 Task: Move the task Inconsistent handling of null or empty values to the section Done in the project ZirconTech and filter the tasks in the project by Incomplete tasks.
Action: Mouse moved to (61, 371)
Screenshot: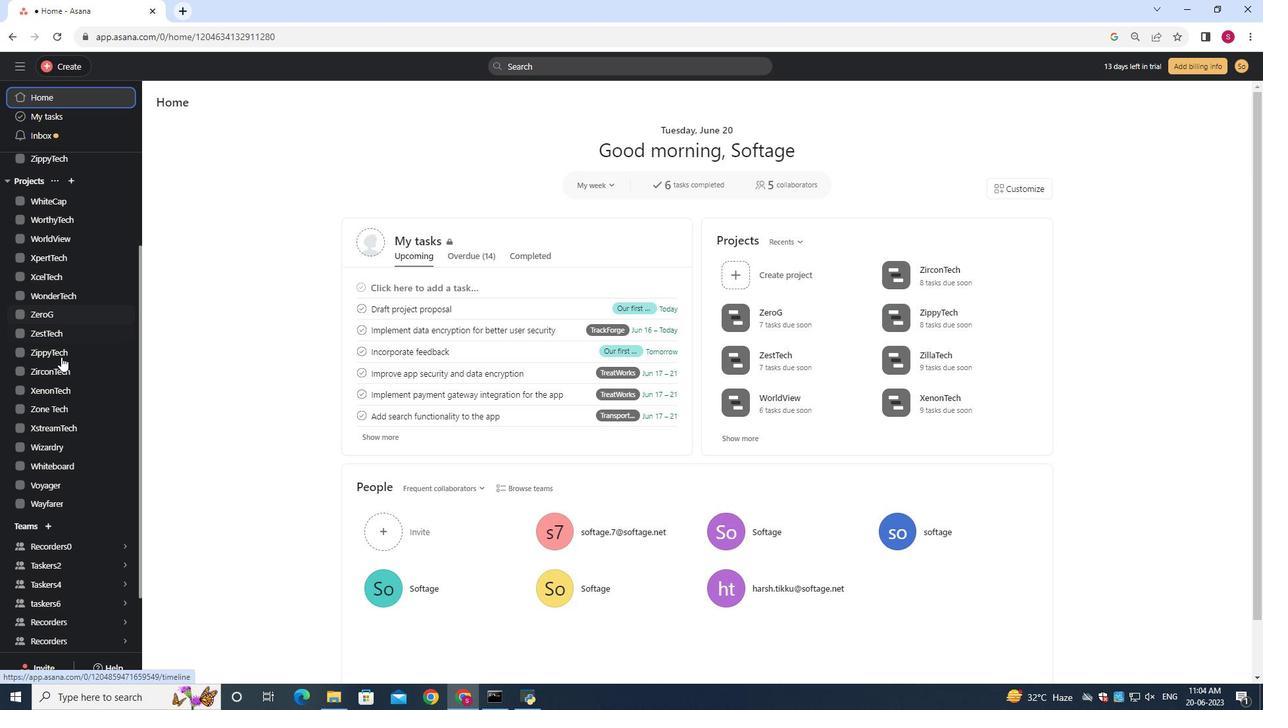
Action: Mouse pressed left at (61, 371)
Screenshot: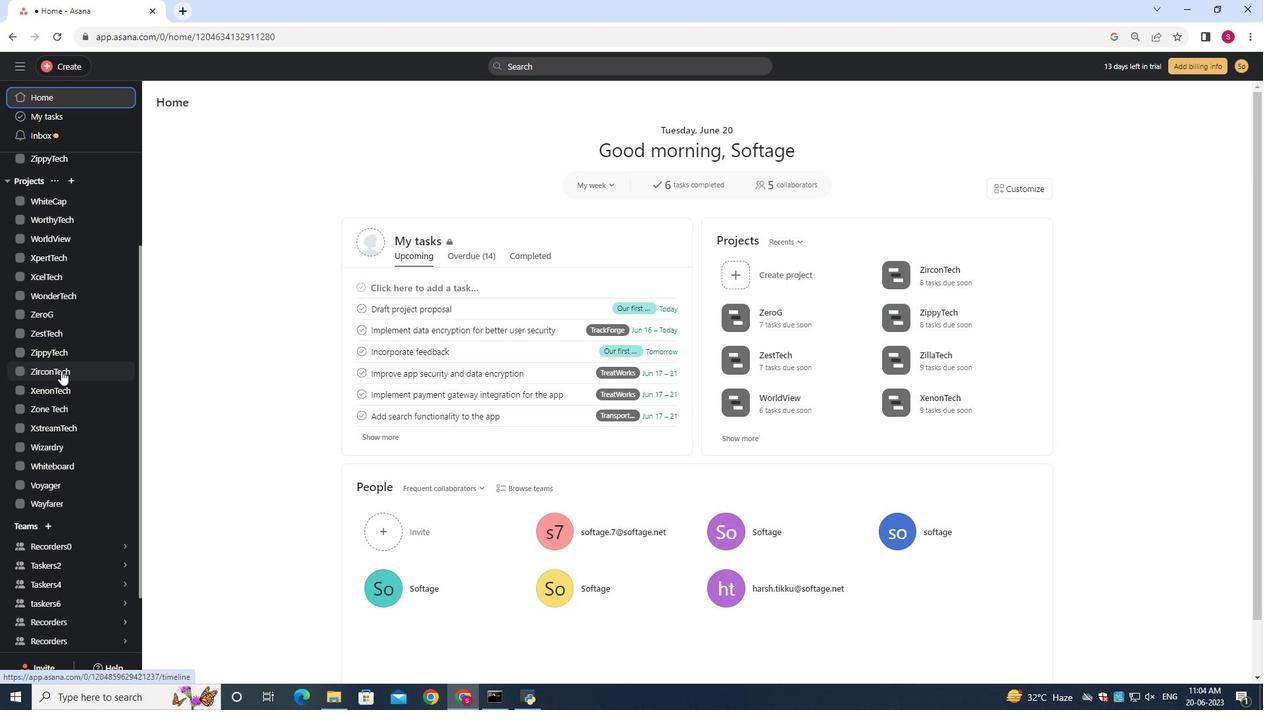 
Action: Mouse moved to (204, 132)
Screenshot: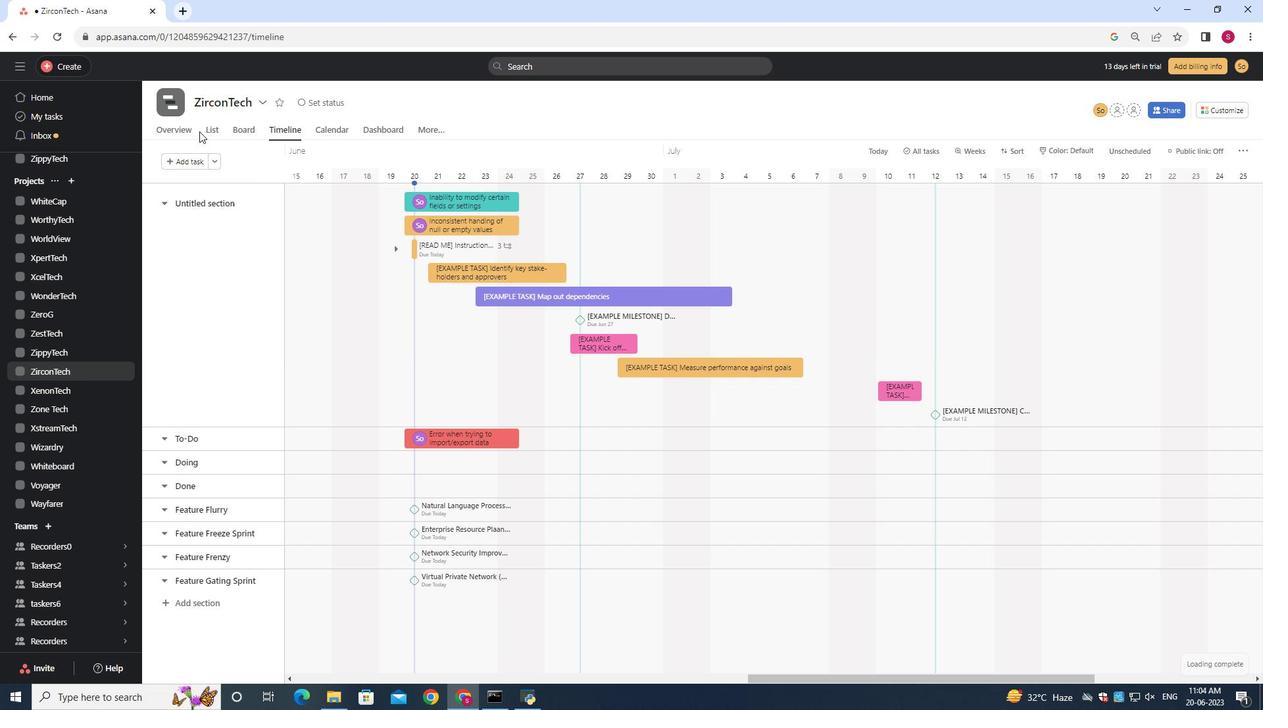 
Action: Mouse pressed left at (204, 132)
Screenshot: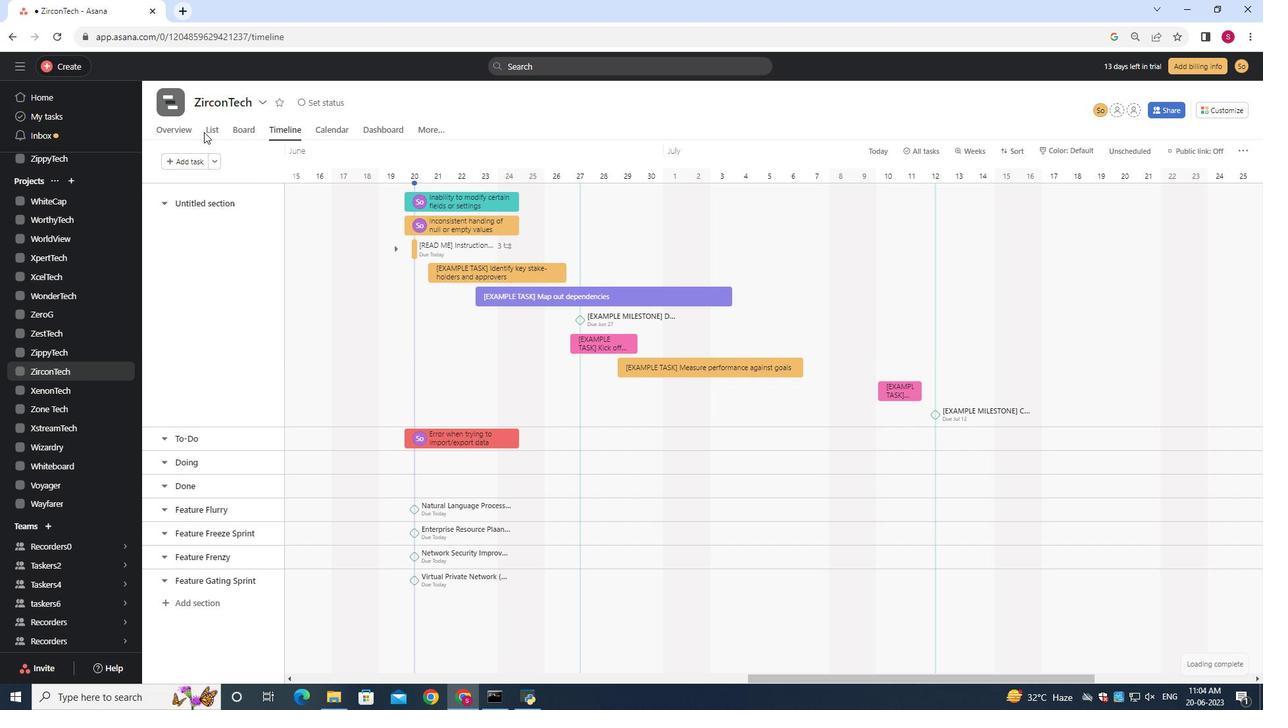 
Action: Mouse moved to (212, 126)
Screenshot: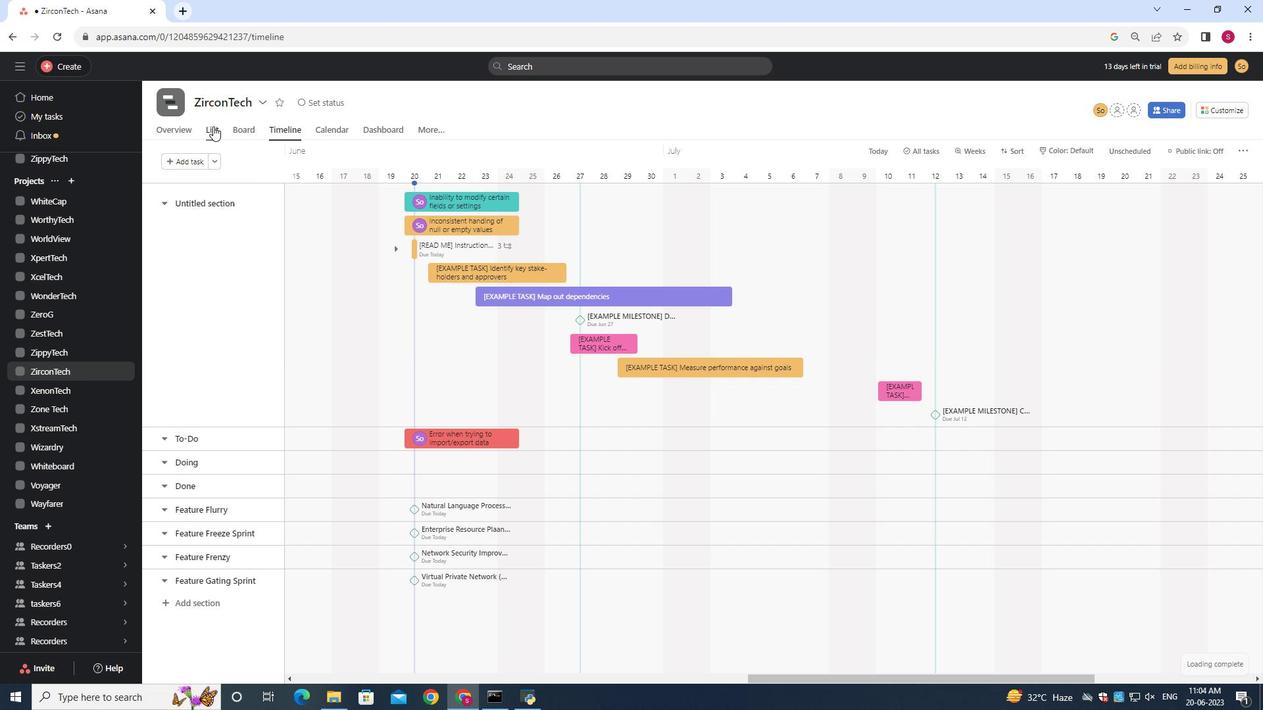 
Action: Mouse pressed left at (212, 126)
Screenshot: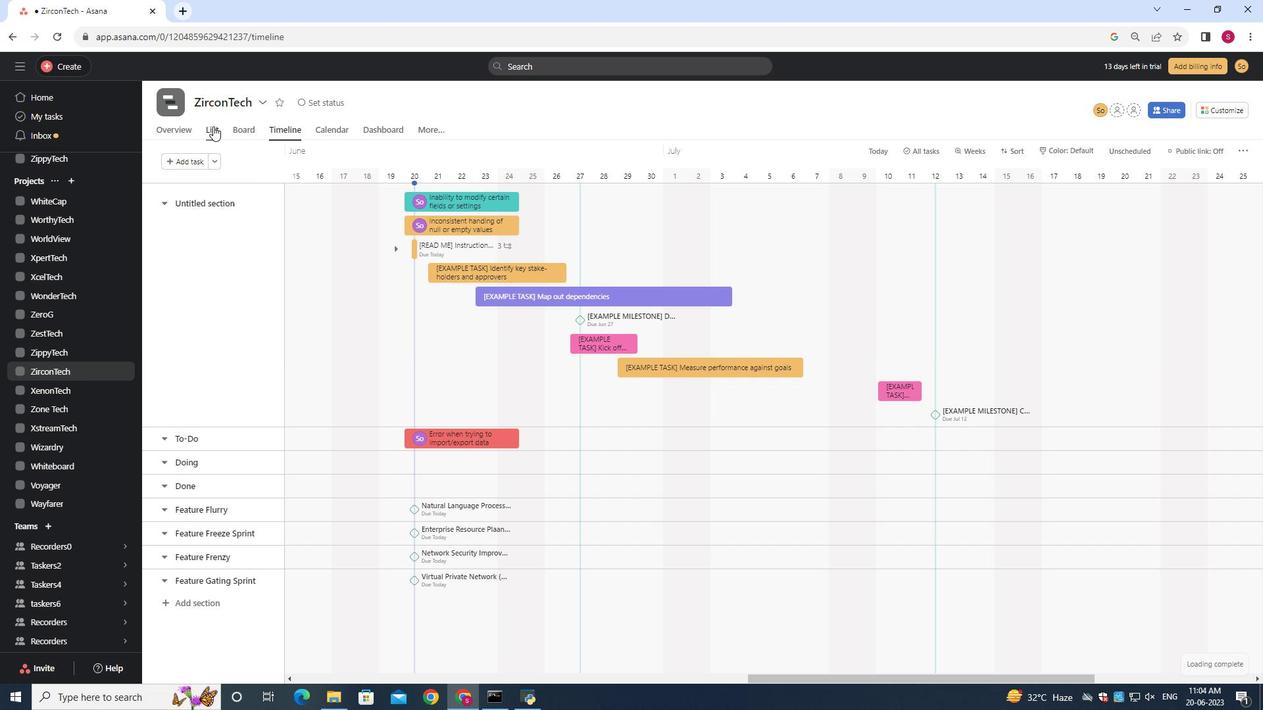
Action: Mouse moved to (491, 257)
Screenshot: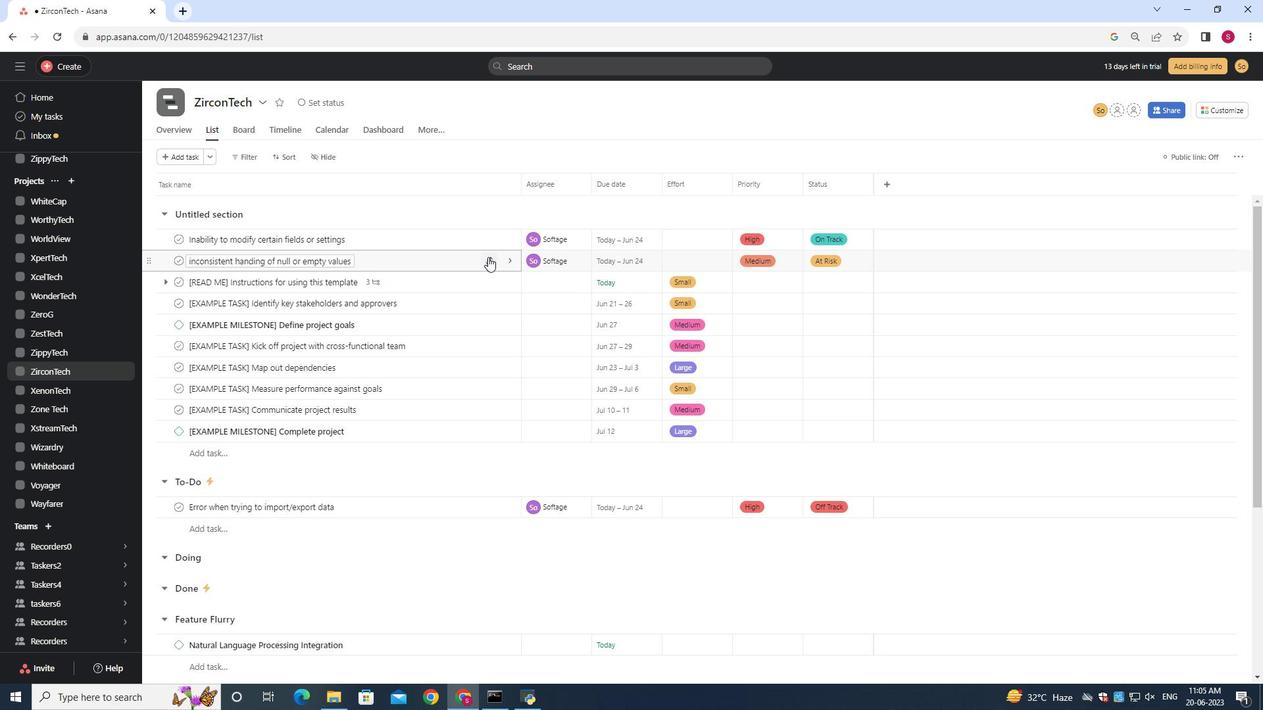 
Action: Mouse pressed left at (491, 257)
Screenshot: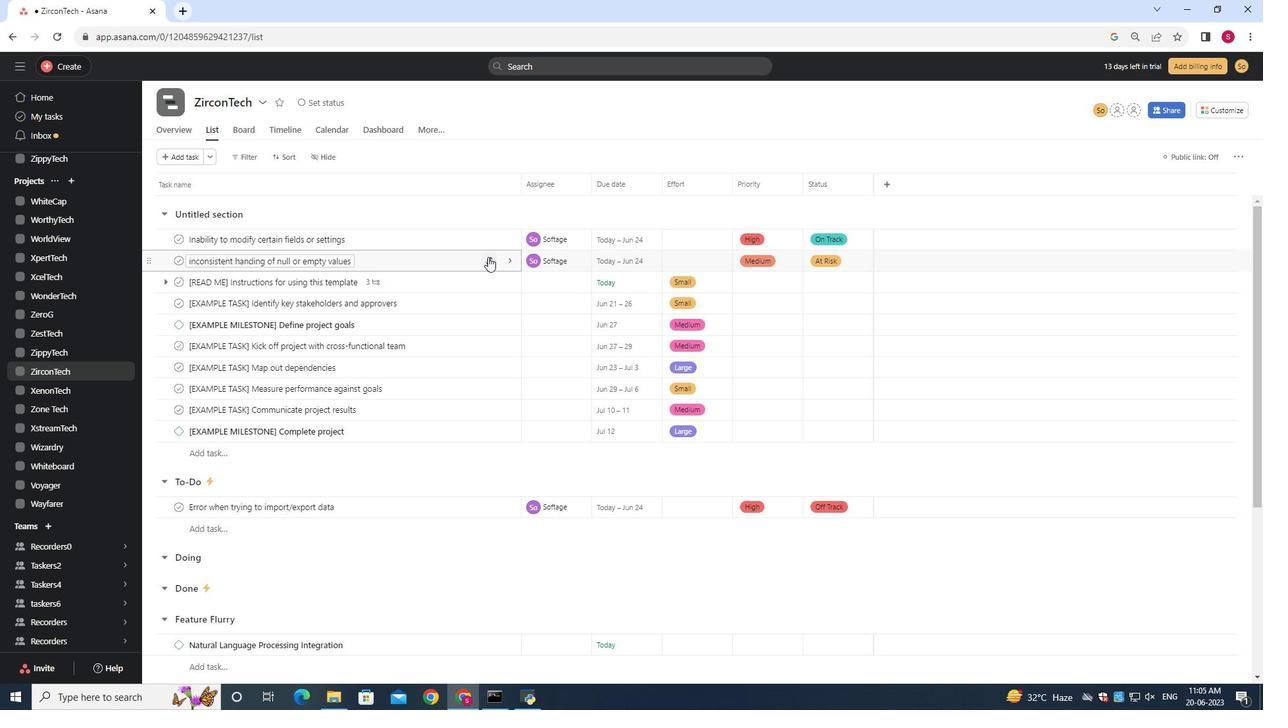 
Action: Mouse moved to (433, 368)
Screenshot: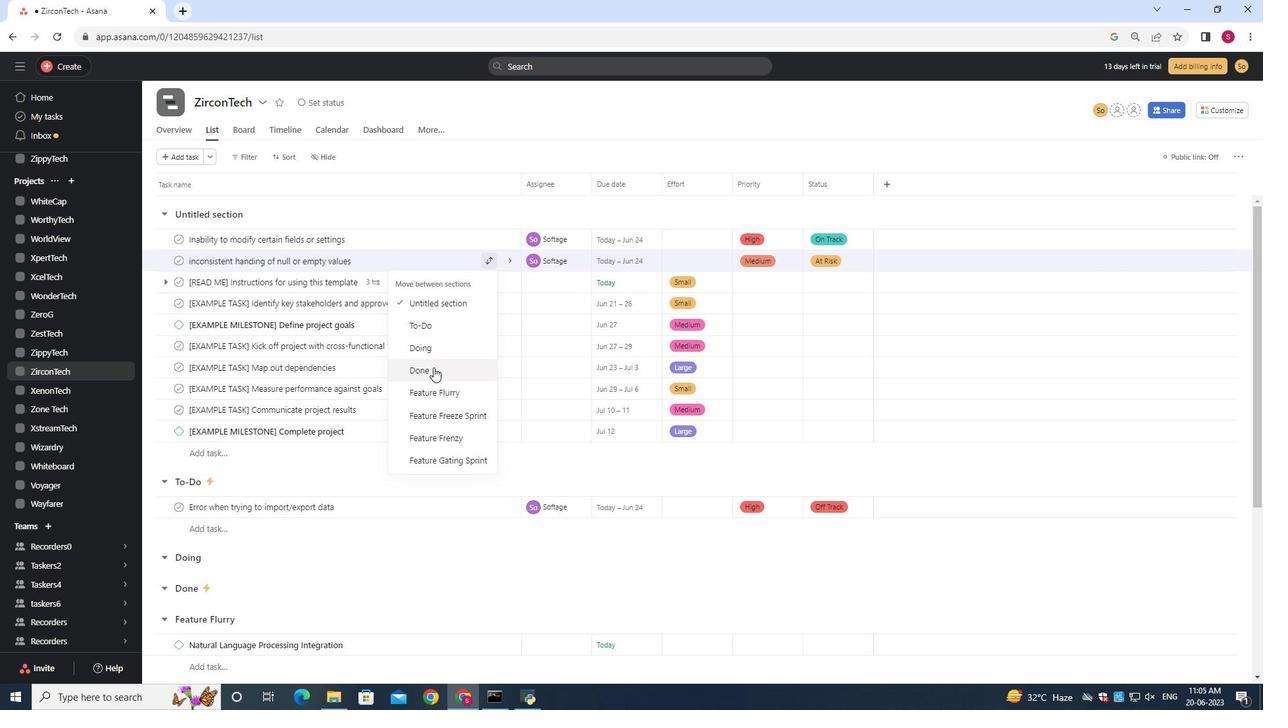 
Action: Mouse pressed left at (433, 368)
Screenshot: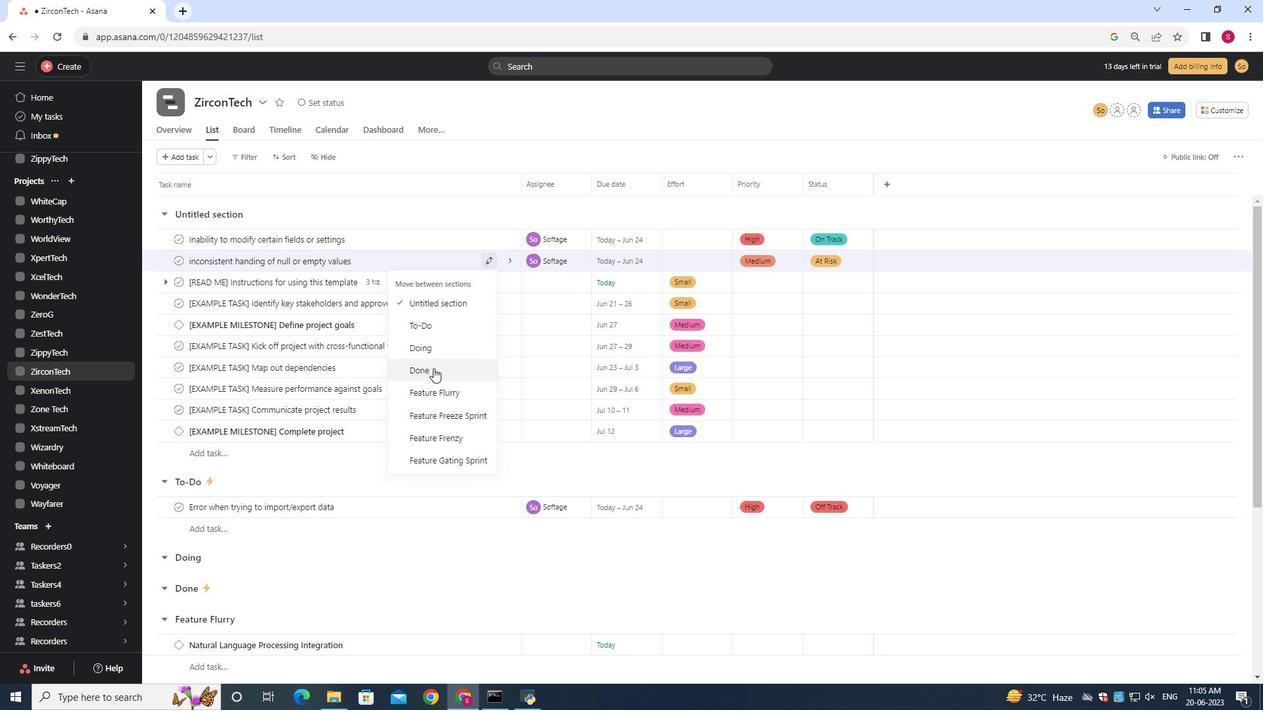 
Action: Mouse moved to (244, 157)
Screenshot: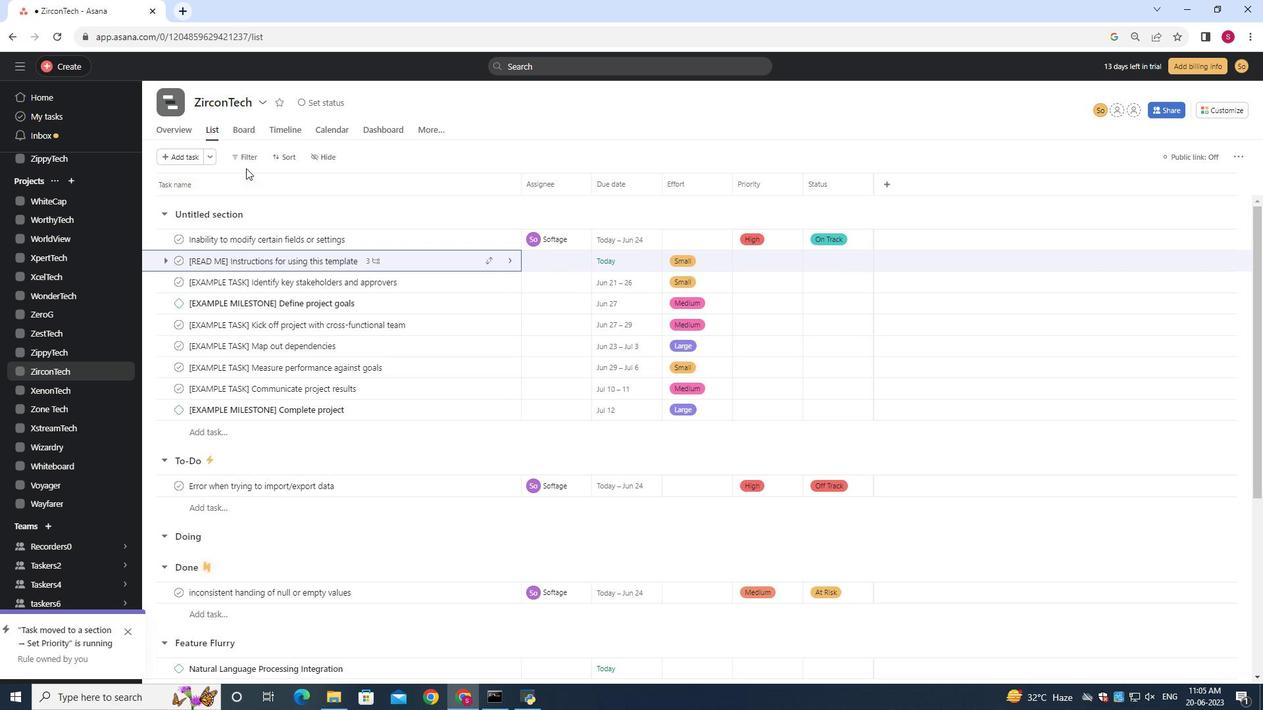 
Action: Mouse pressed left at (244, 157)
Screenshot: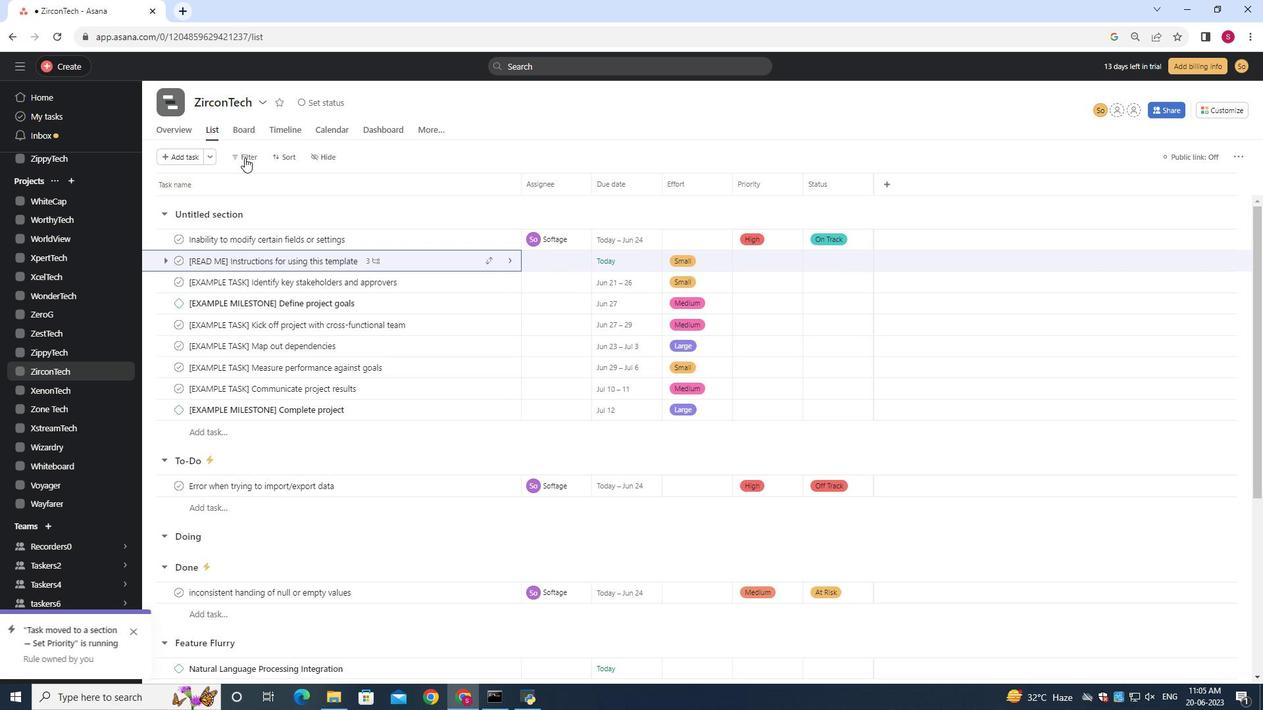 
Action: Mouse moved to (270, 198)
Screenshot: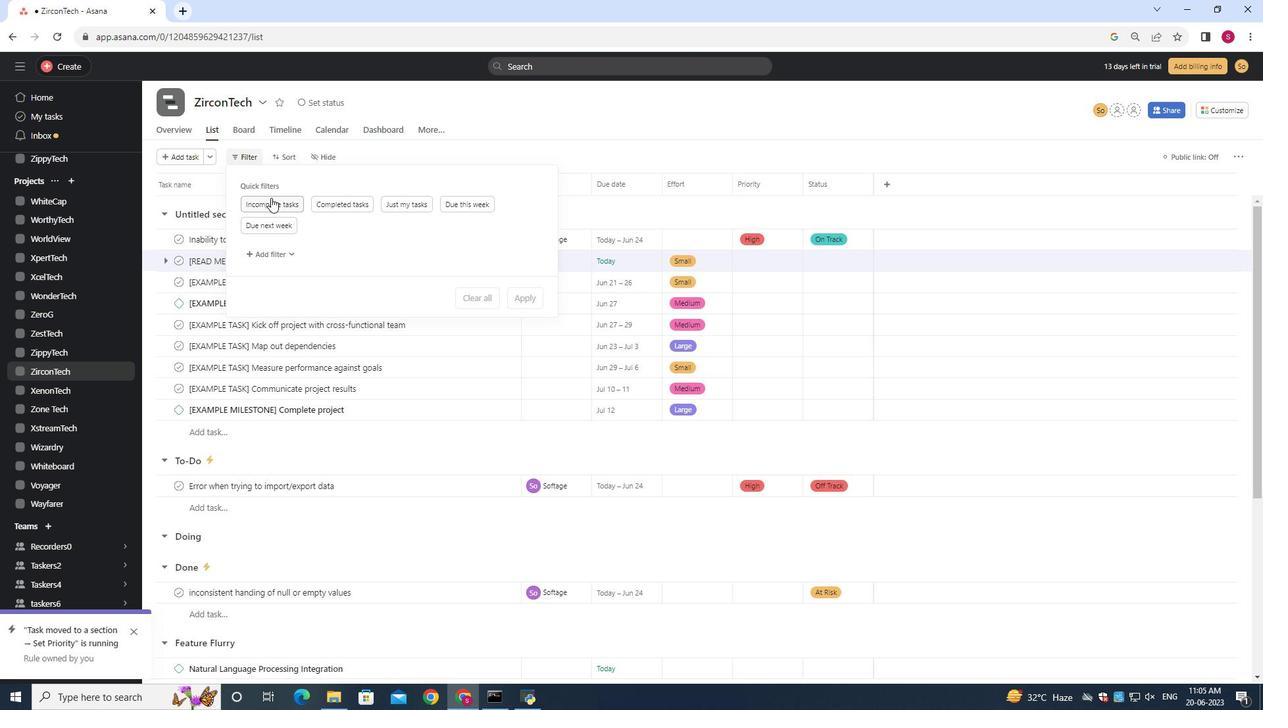 
Action: Mouse pressed left at (270, 198)
Screenshot: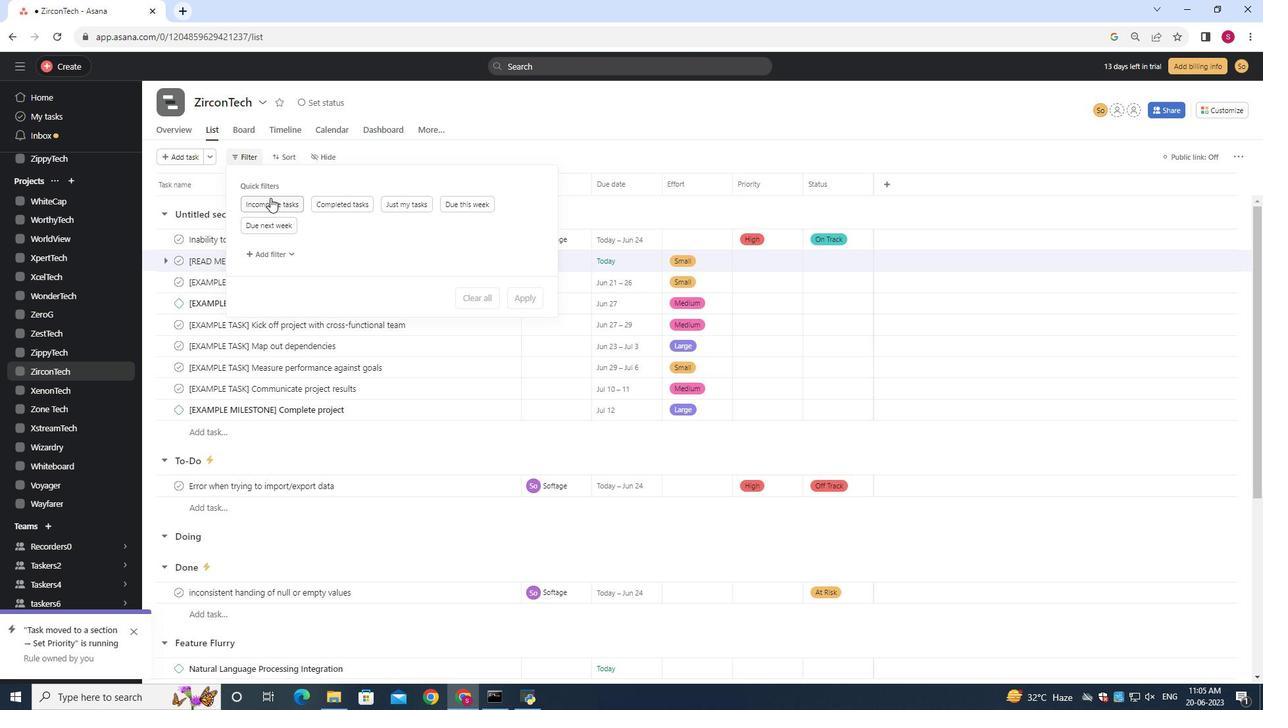 
